 Task: Add Attachment from Trello to Card Card0000000142 in Board Board0000000036 in Workspace WS0000000012 in Trello. Add Cover Blue to Card Card0000000142 in Board Board0000000036 in Workspace WS0000000012 in Trello. Add "Copy Card To …" Button titled Button0000000142 to "bottom" of the list "To Do" to Card Card0000000142 in Board Board0000000036 in Workspace WS0000000012 in Trello. Add Description DS0000000142 to Card Card0000000142 in Board Board0000000036 in Workspace WS0000000012 in Trello. Add Comment CM0000000142 to Card Card0000000142 in Board Board0000000036 in Workspace WS0000000012 in Trello
Action: Mouse moved to (294, 378)
Screenshot: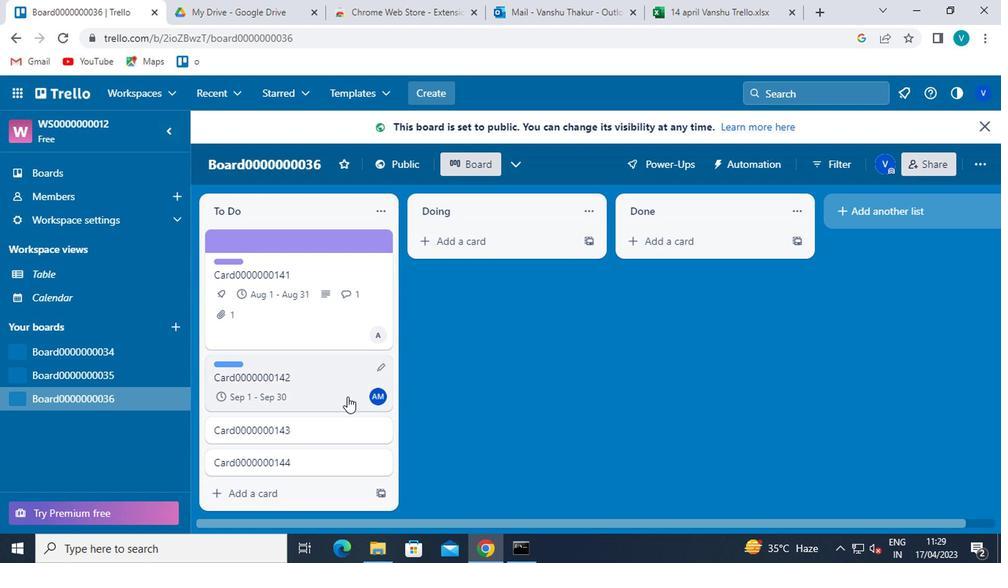 
Action: Mouse pressed left at (294, 378)
Screenshot: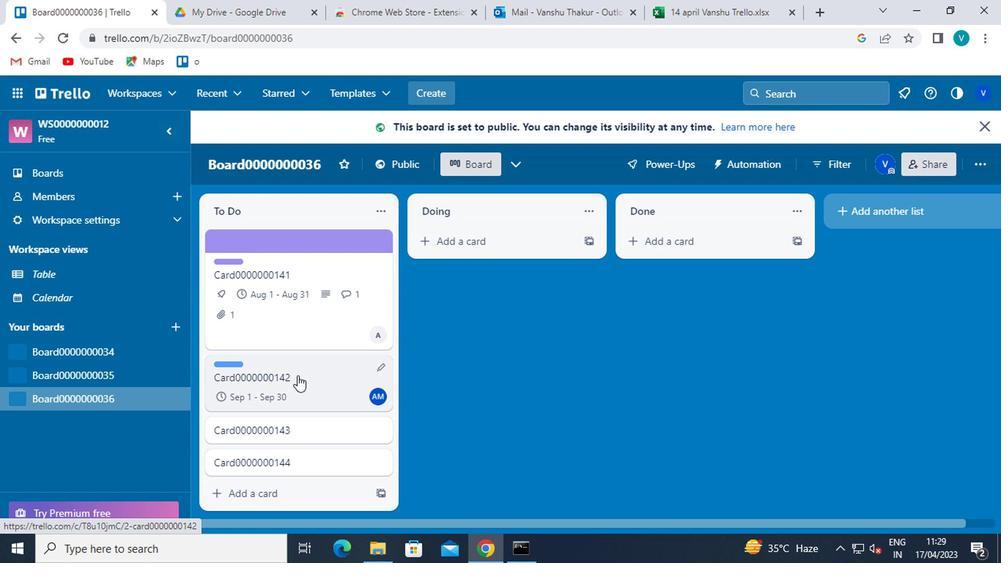 
Action: Mouse moved to (663, 319)
Screenshot: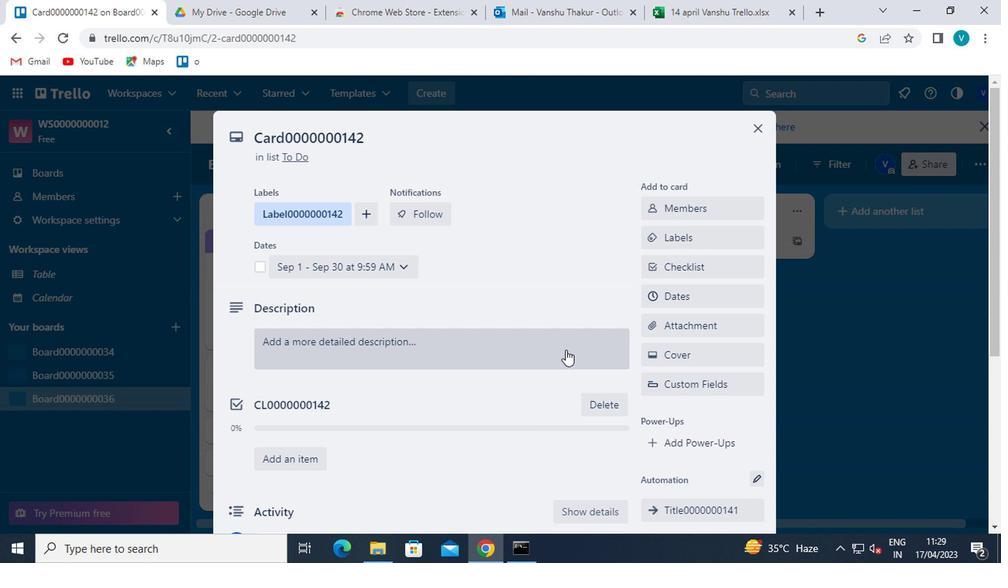 
Action: Mouse pressed left at (663, 319)
Screenshot: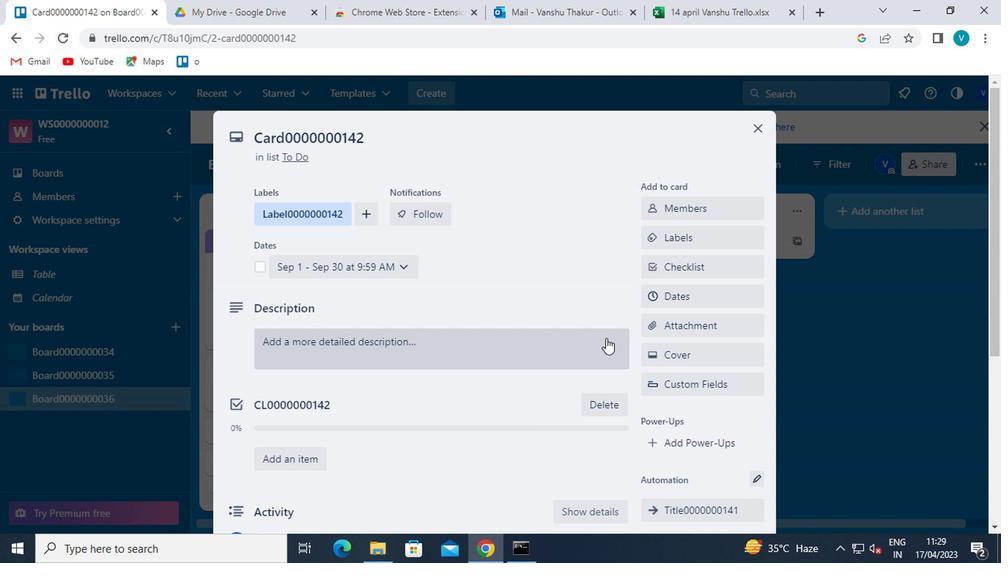 
Action: Mouse moved to (682, 178)
Screenshot: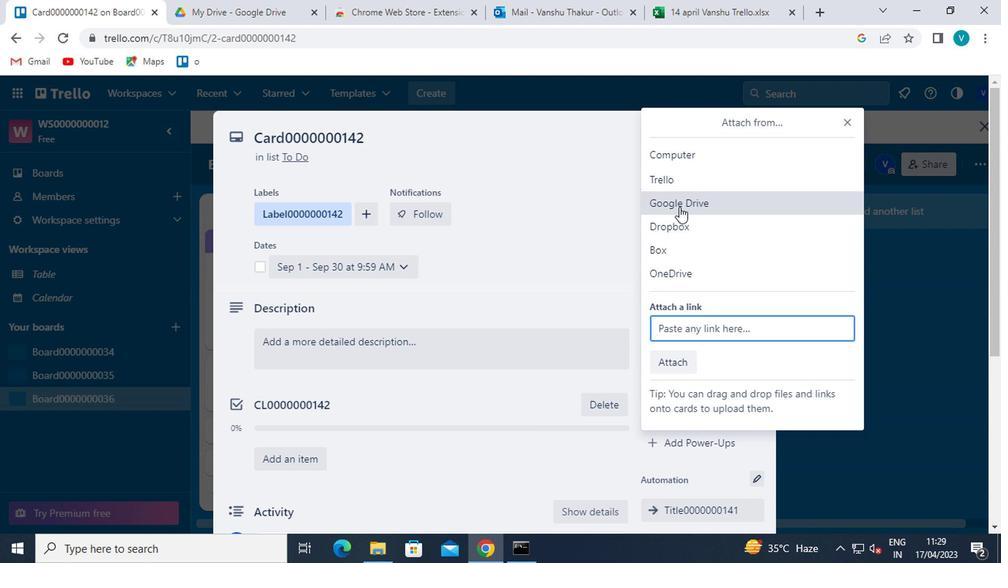 
Action: Mouse pressed left at (682, 178)
Screenshot: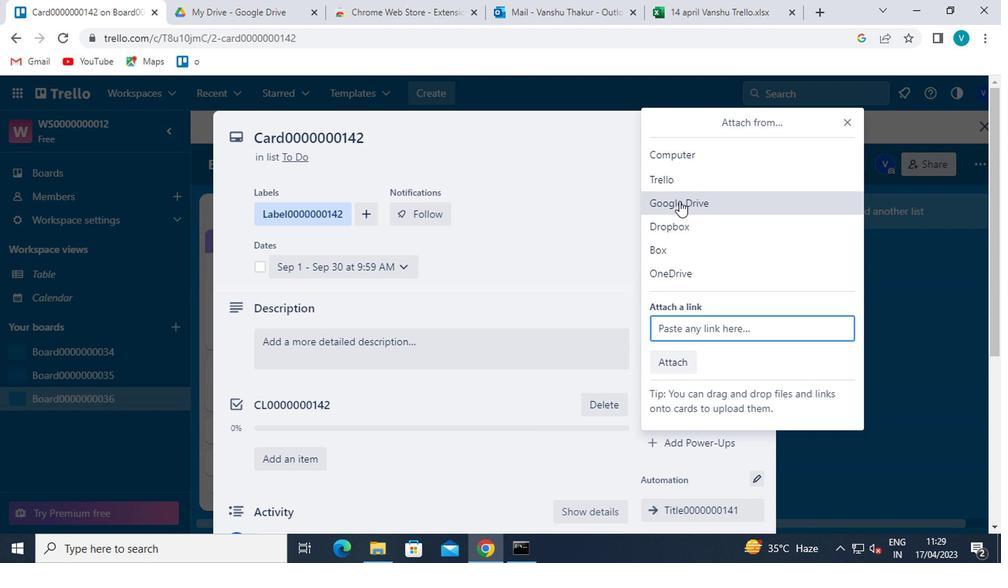 
Action: Mouse moved to (680, 229)
Screenshot: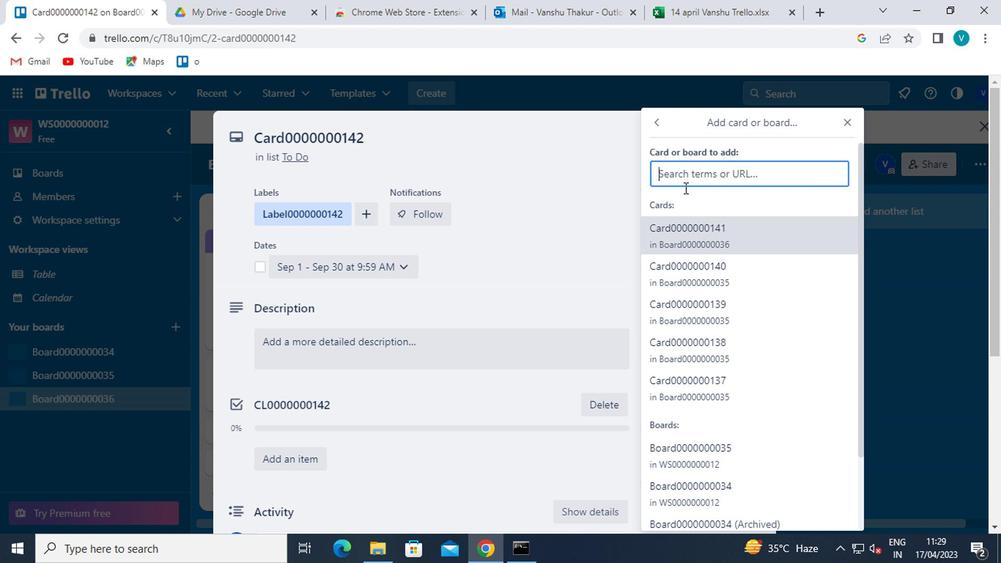 
Action: Mouse pressed left at (680, 229)
Screenshot: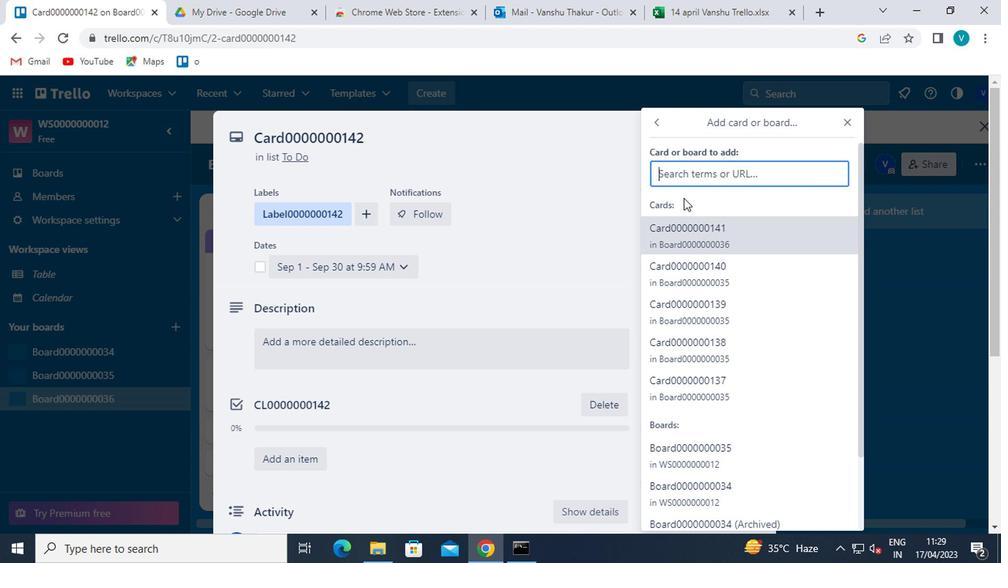 
Action: Mouse moved to (691, 362)
Screenshot: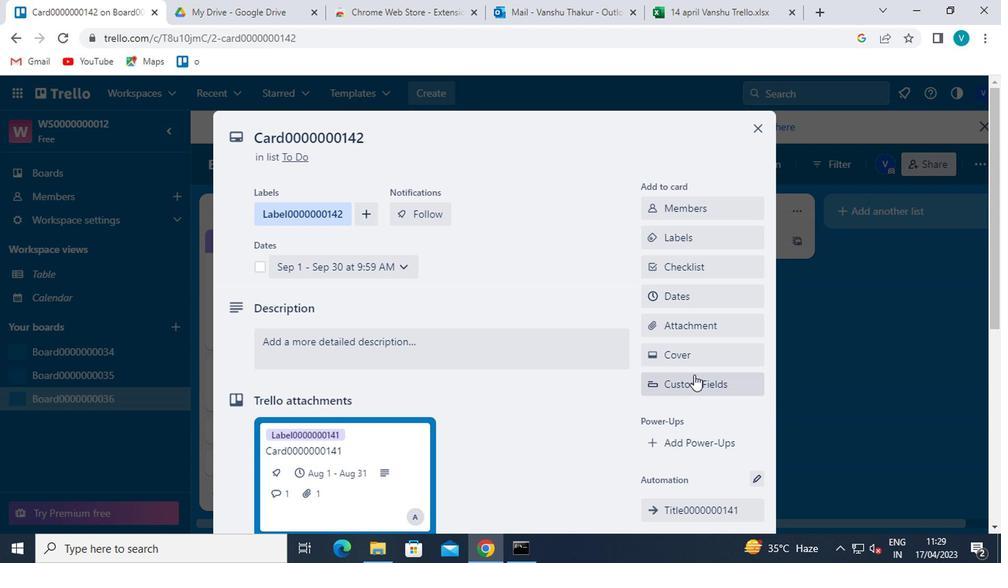 
Action: Mouse pressed left at (691, 362)
Screenshot: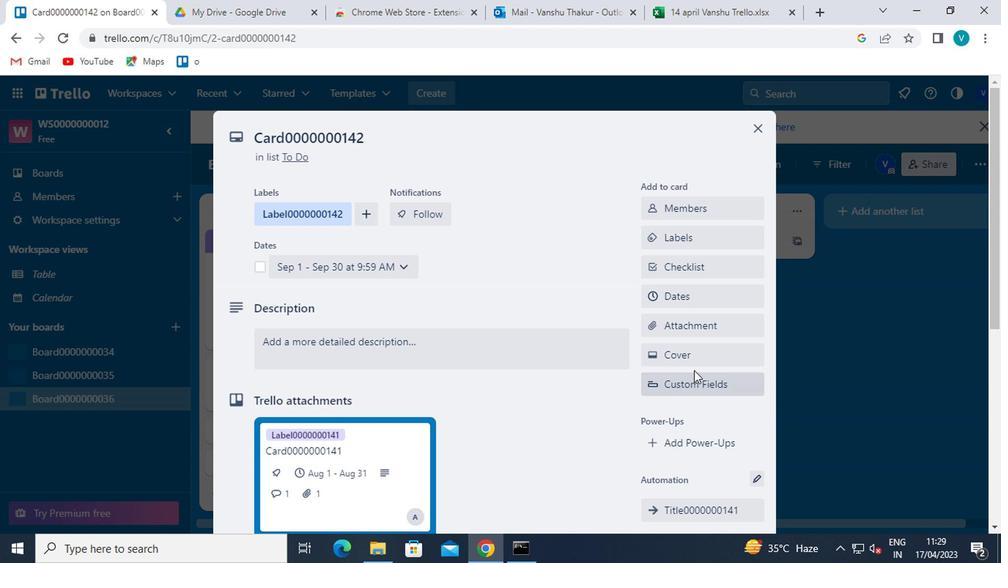 
Action: Mouse moved to (642, 289)
Screenshot: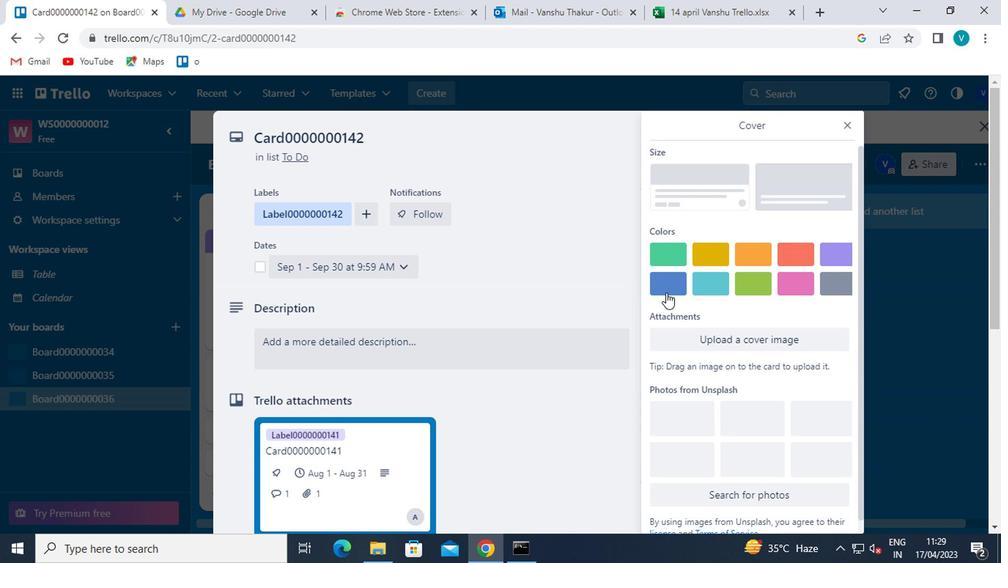 
Action: Mouse pressed left at (642, 289)
Screenshot: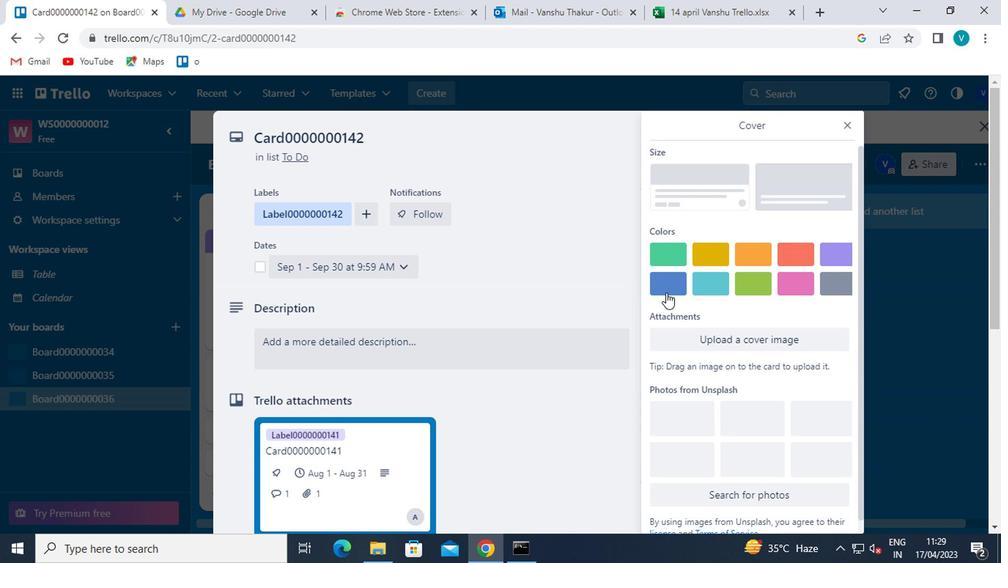 
Action: Mouse moved to (647, 286)
Screenshot: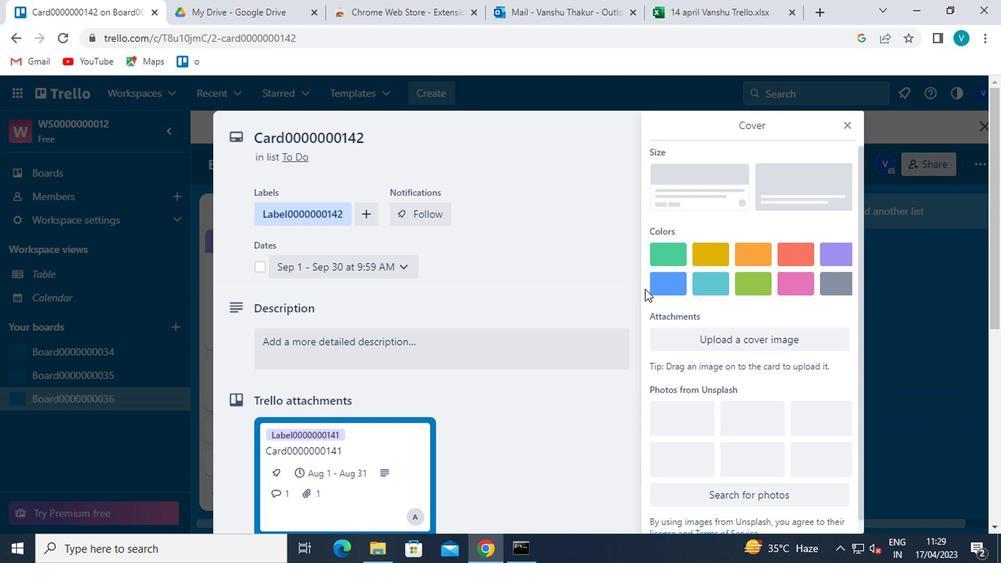
Action: Mouse pressed left at (647, 286)
Screenshot: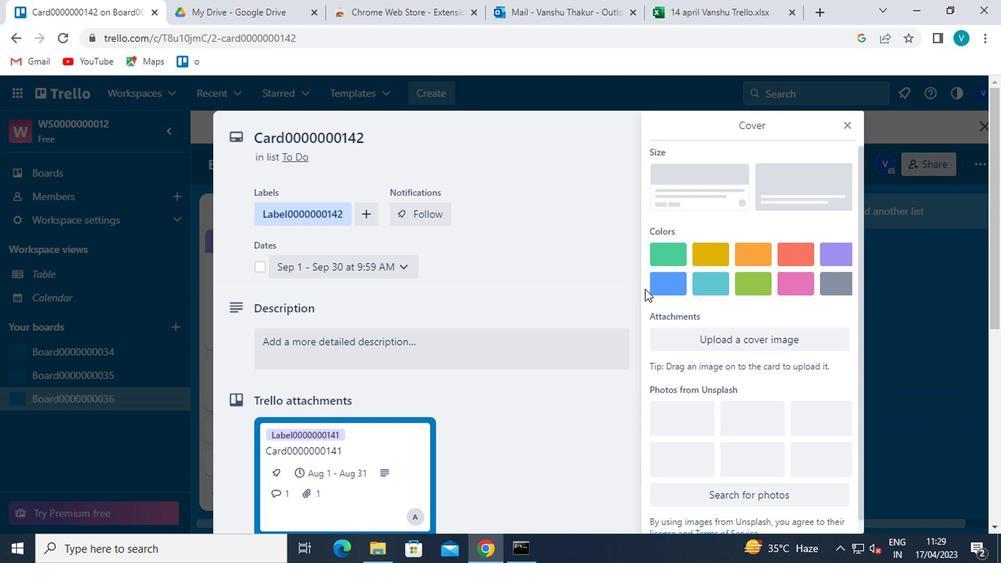 
Action: Mouse moved to (848, 118)
Screenshot: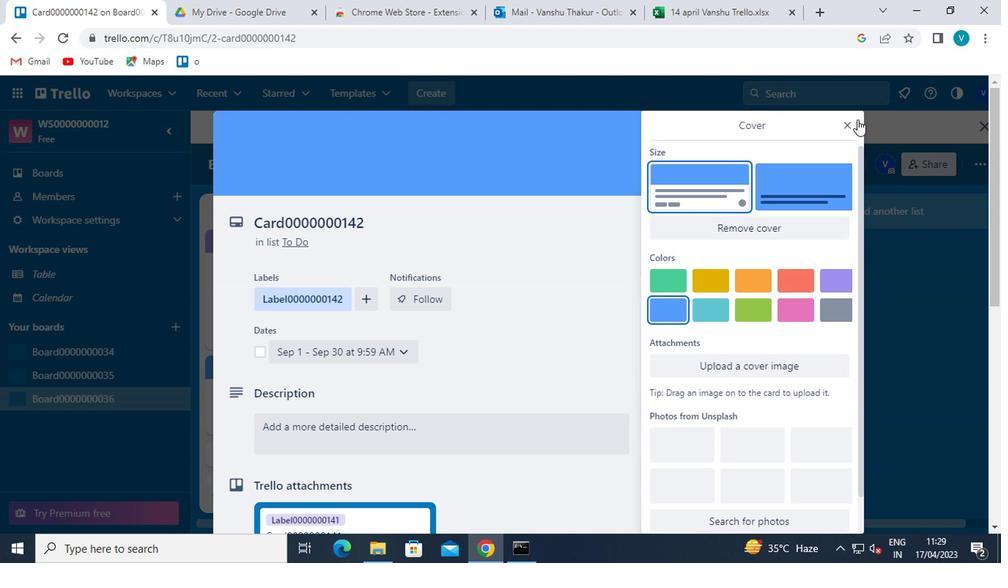 
Action: Mouse pressed left at (848, 118)
Screenshot: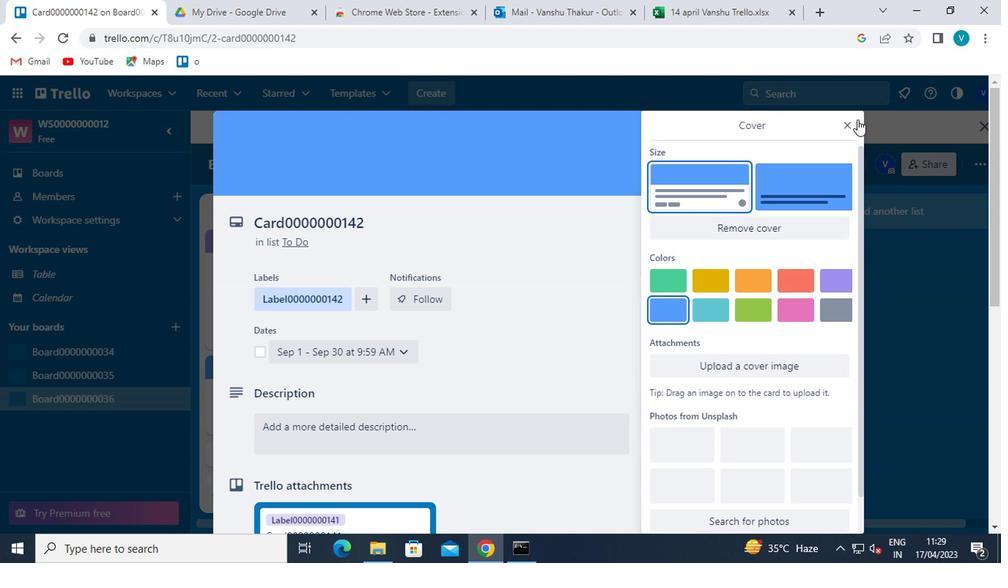 
Action: Mouse moved to (765, 319)
Screenshot: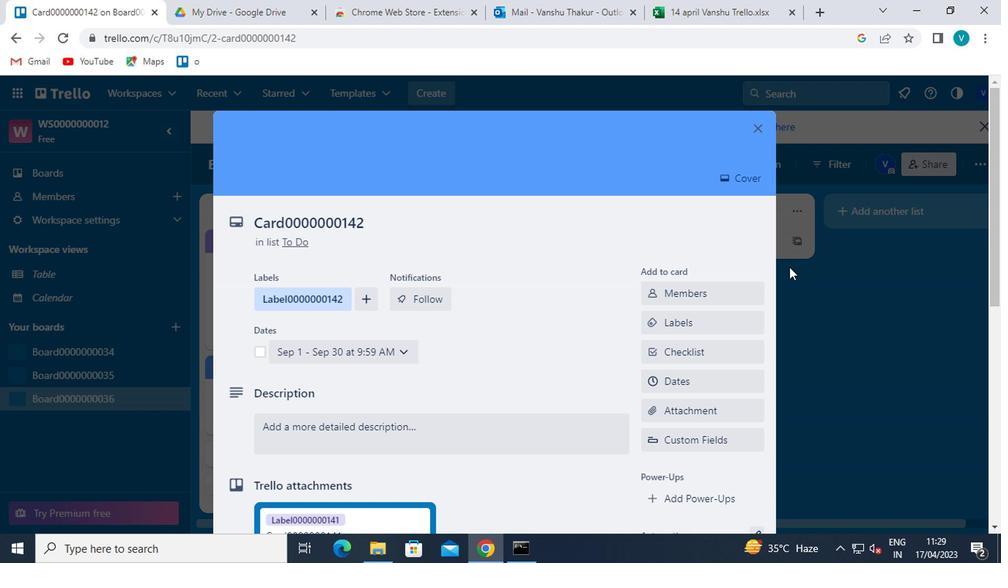 
Action: Mouse scrolled (765, 318) with delta (0, -1)
Screenshot: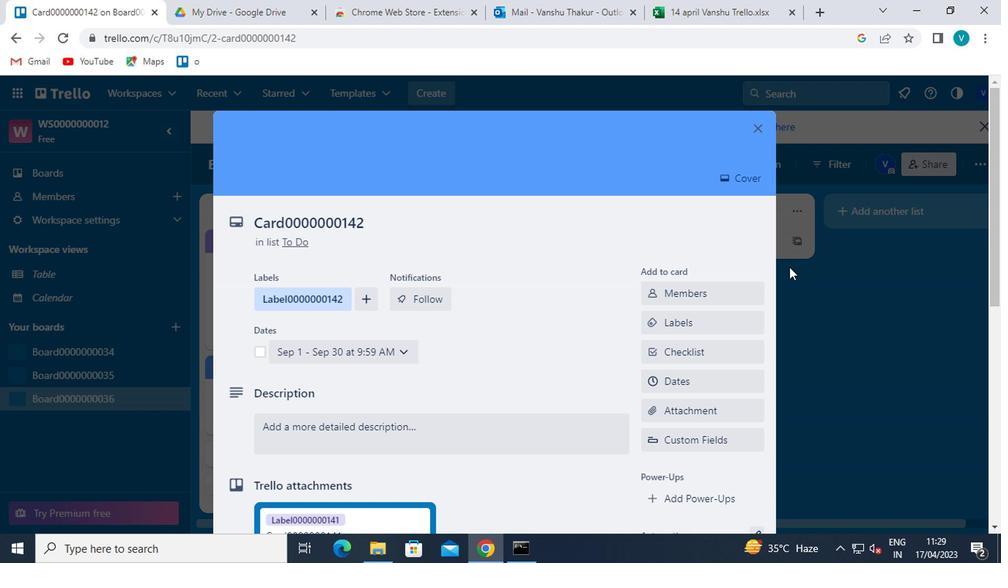 
Action: Mouse moved to (760, 324)
Screenshot: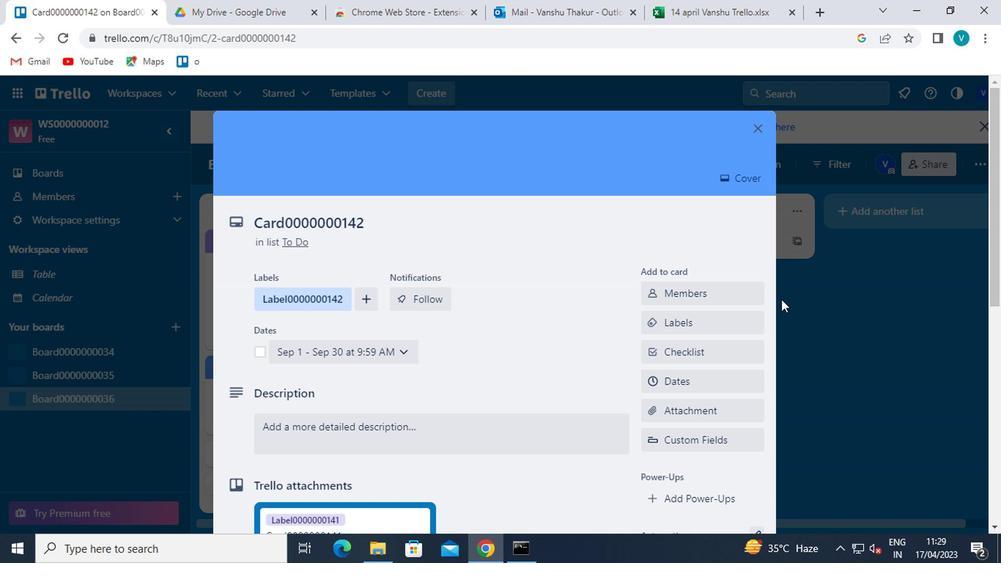 
Action: Mouse scrolled (760, 324) with delta (0, 0)
Screenshot: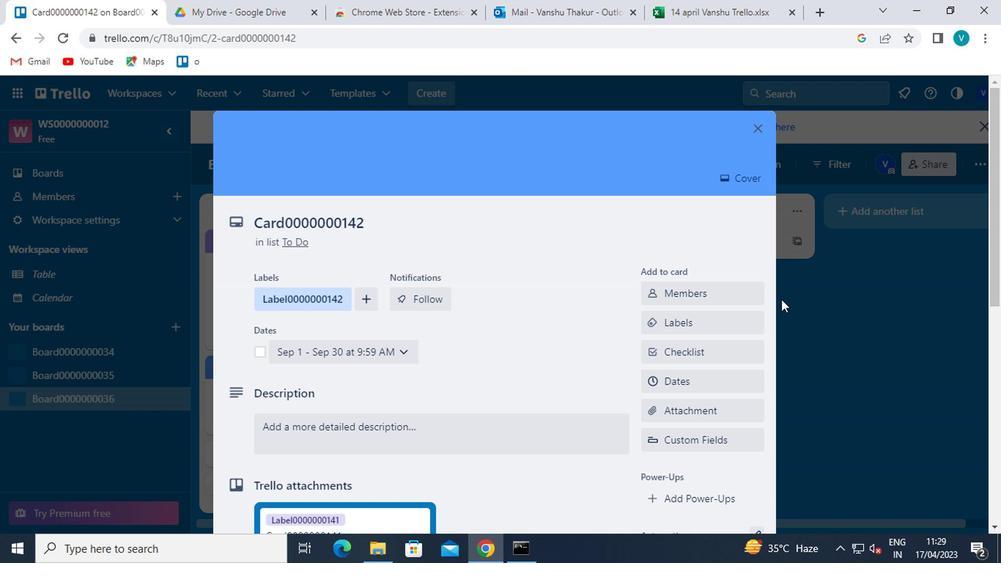 
Action: Mouse moved to (689, 442)
Screenshot: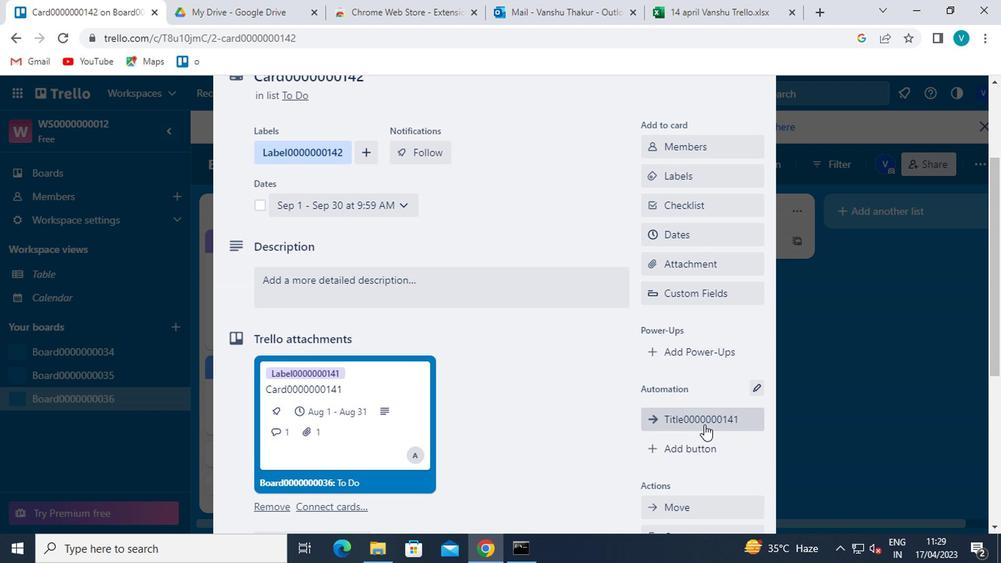 
Action: Mouse pressed left at (689, 442)
Screenshot: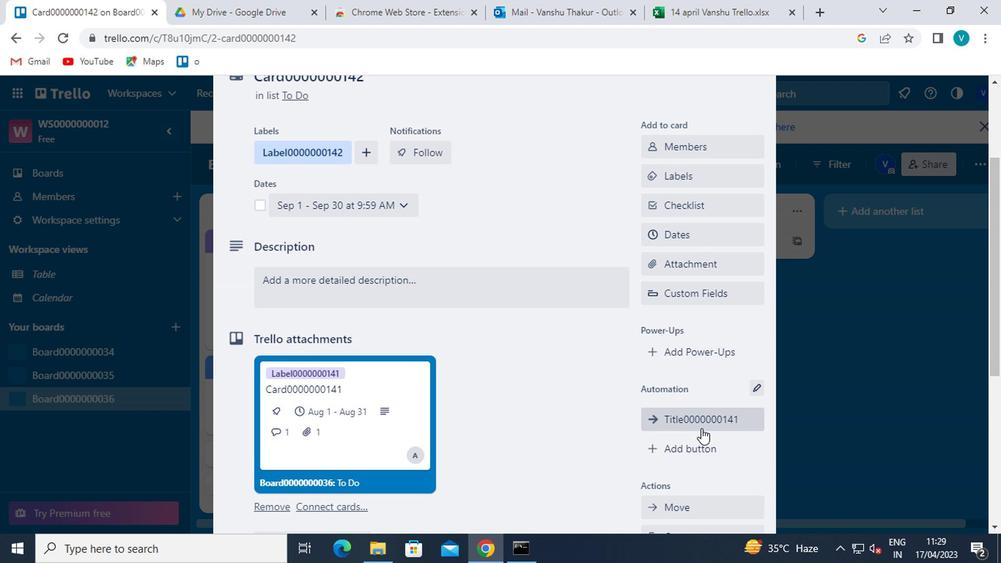 
Action: Mouse moved to (719, 213)
Screenshot: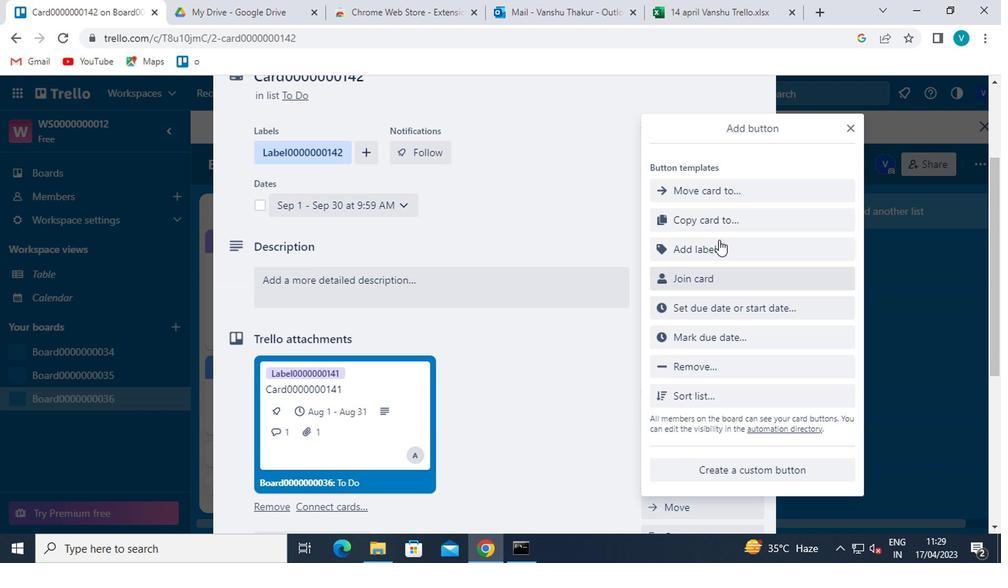 
Action: Mouse pressed left at (719, 213)
Screenshot: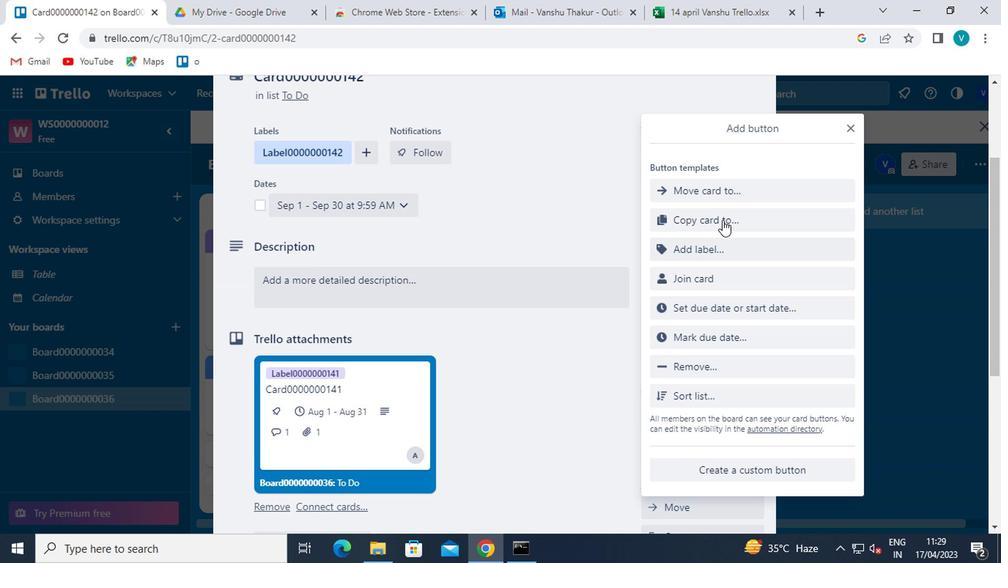 
Action: Mouse moved to (733, 196)
Screenshot: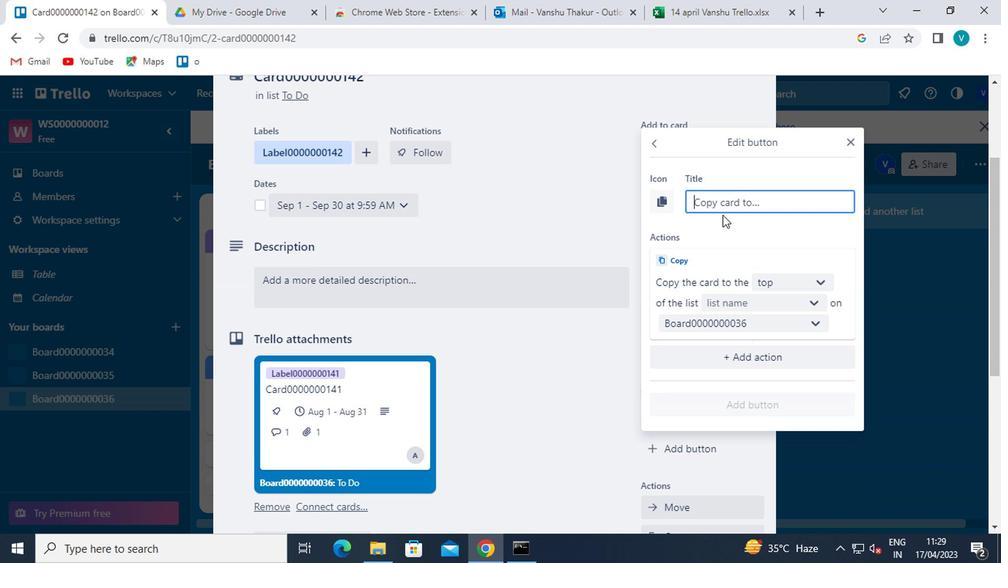 
Action: Mouse pressed left at (733, 196)
Screenshot: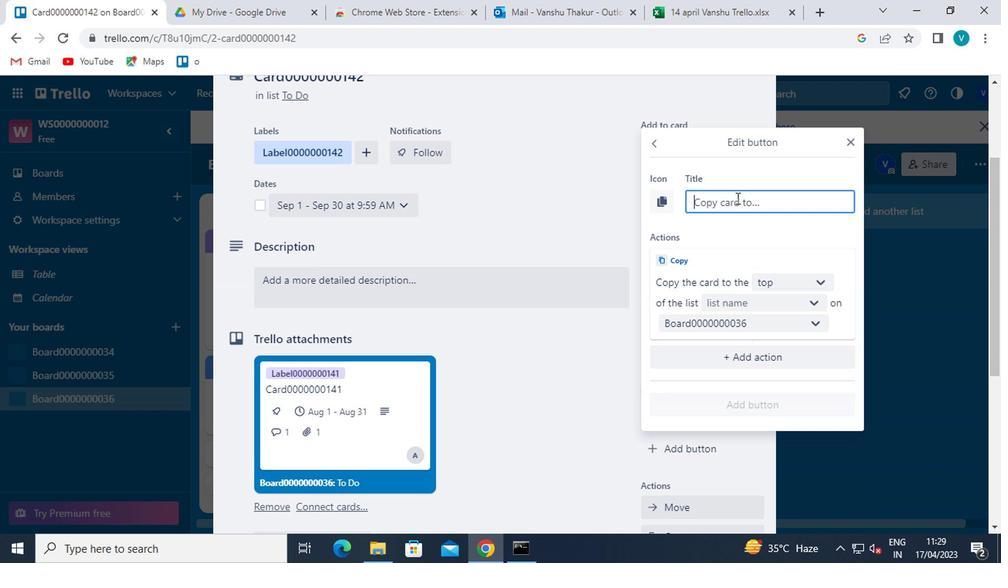 
Action: Key pressed <Key.shift>BUTTON0000000142
Screenshot: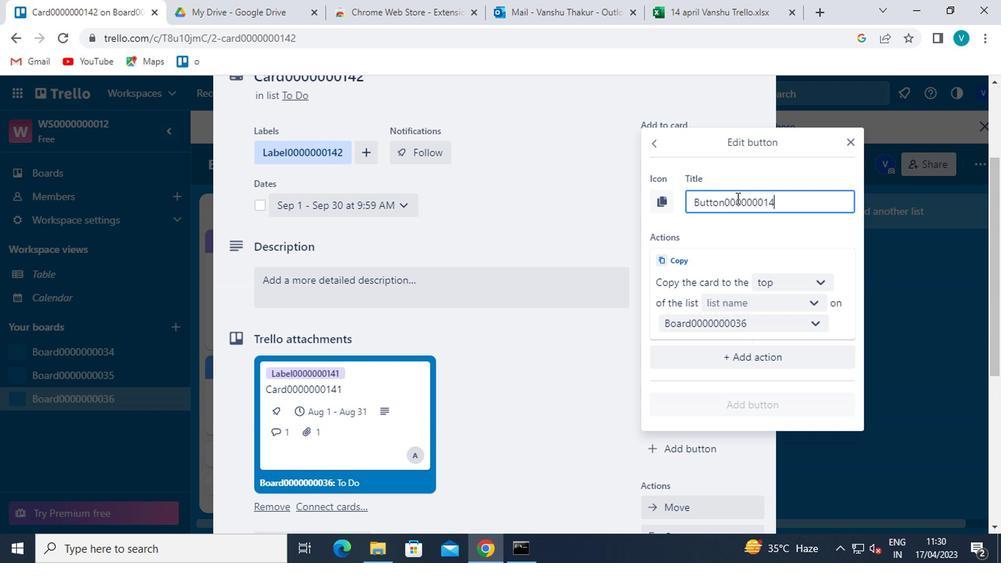 
Action: Mouse moved to (768, 280)
Screenshot: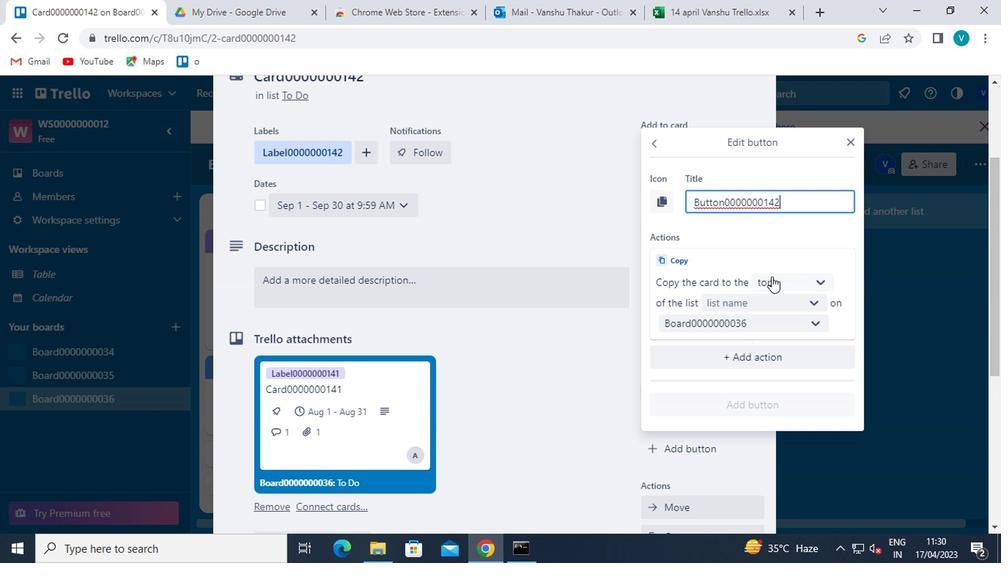 
Action: Mouse pressed left at (768, 280)
Screenshot: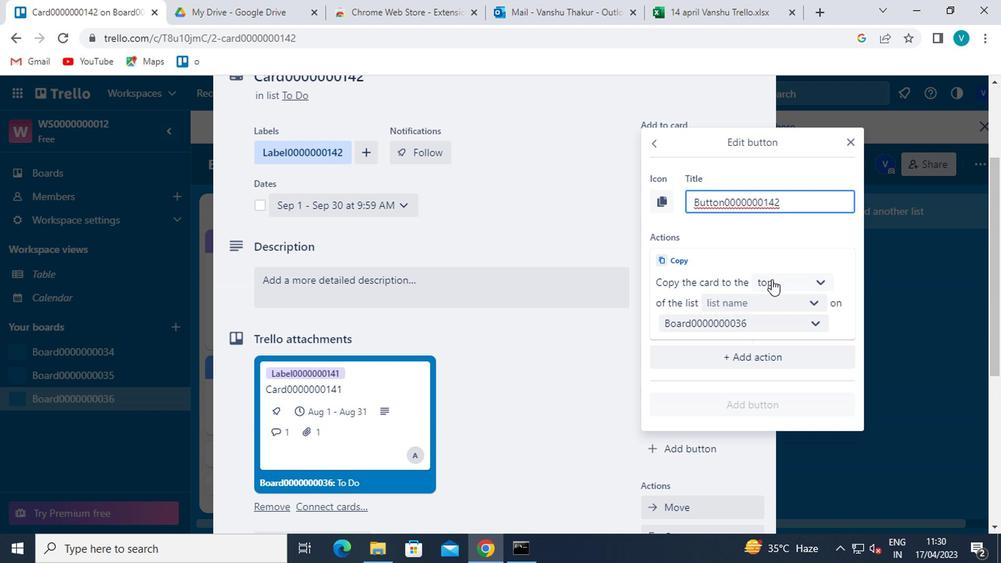 
Action: Mouse moved to (770, 329)
Screenshot: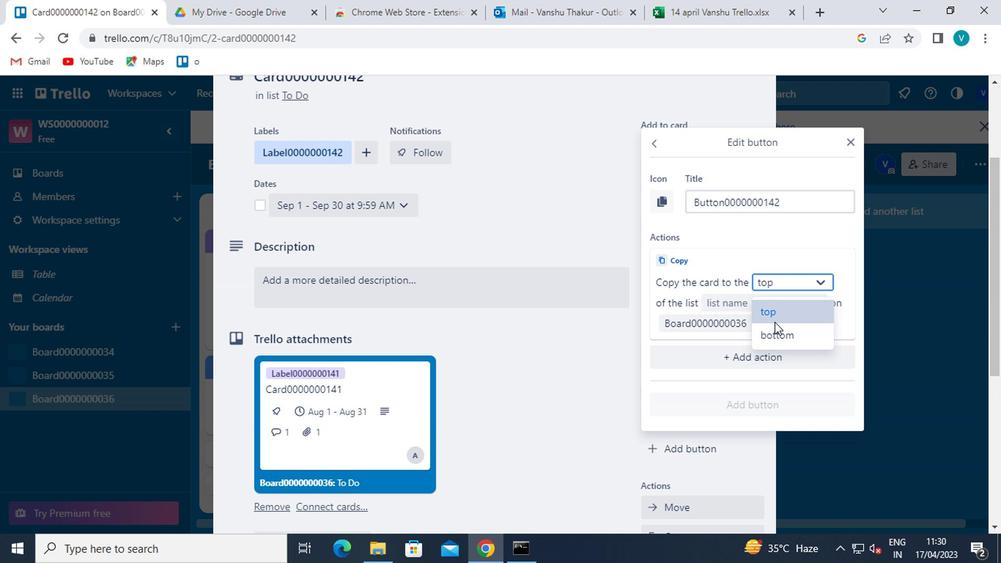 
Action: Mouse pressed left at (770, 329)
Screenshot: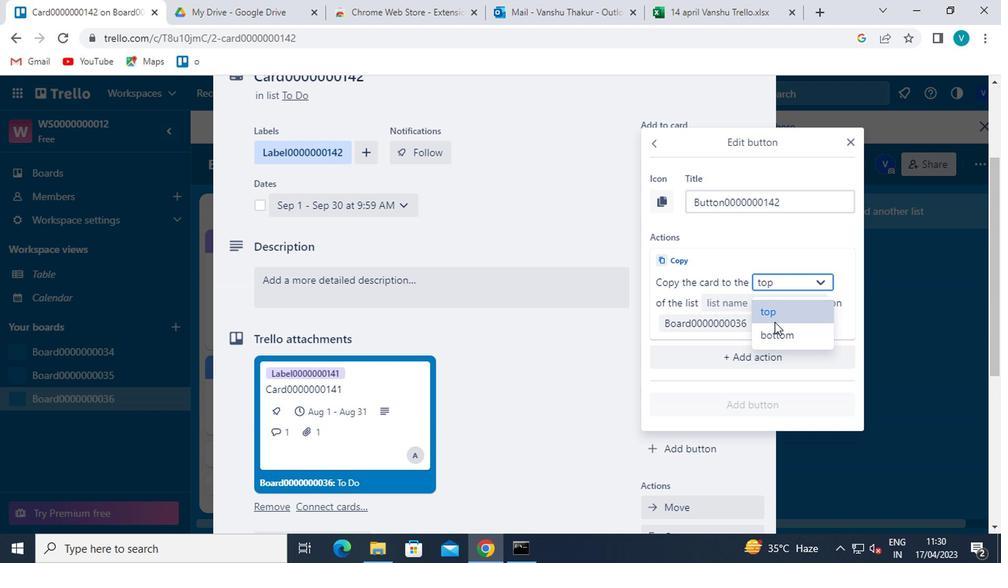 
Action: Mouse moved to (779, 306)
Screenshot: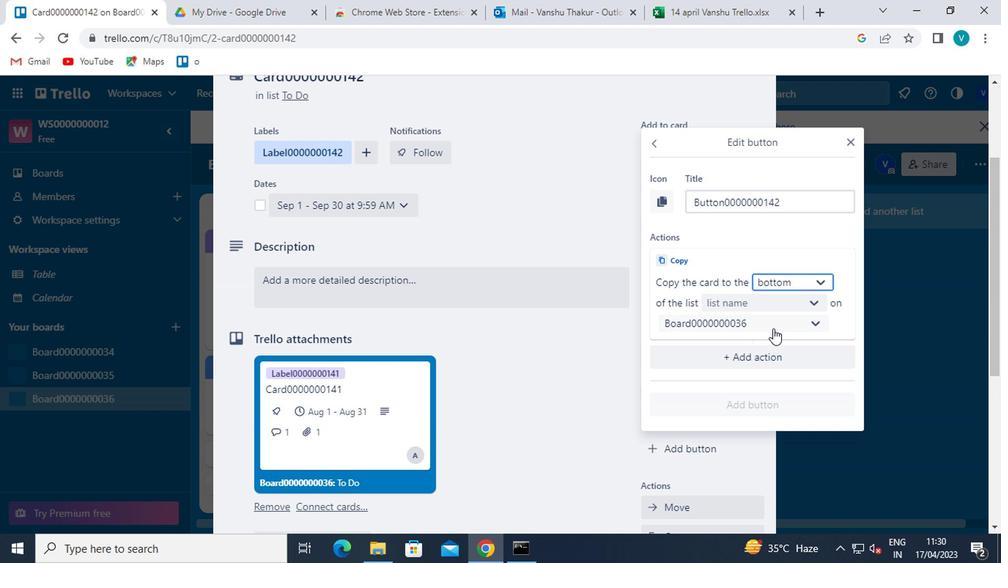 
Action: Mouse pressed left at (779, 306)
Screenshot: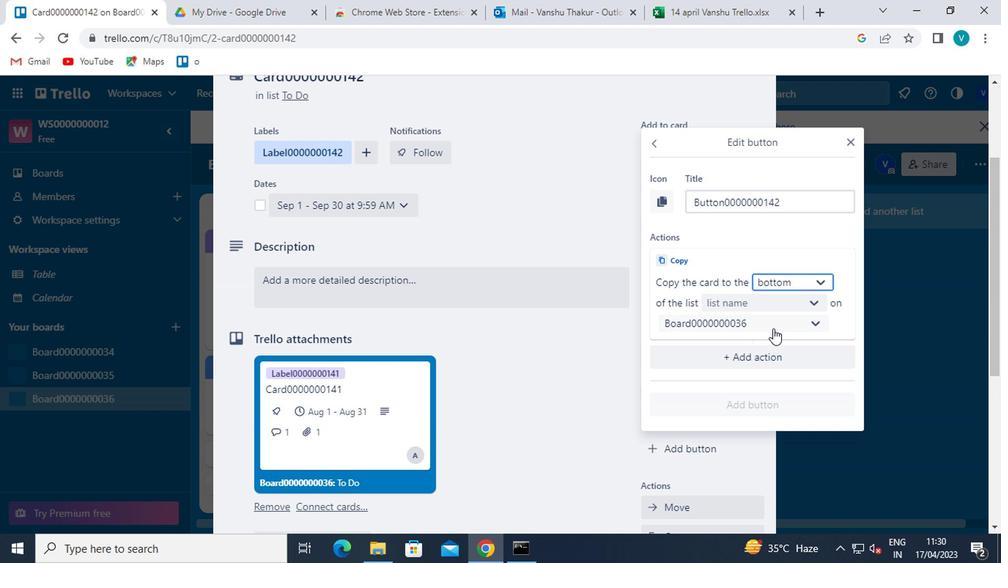 
Action: Mouse moved to (770, 328)
Screenshot: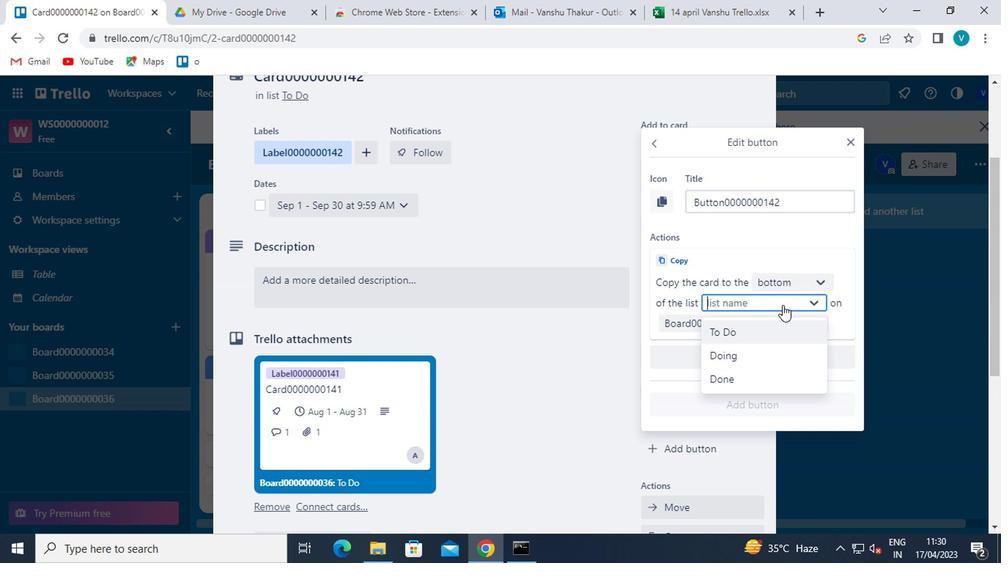 
Action: Mouse pressed left at (770, 328)
Screenshot: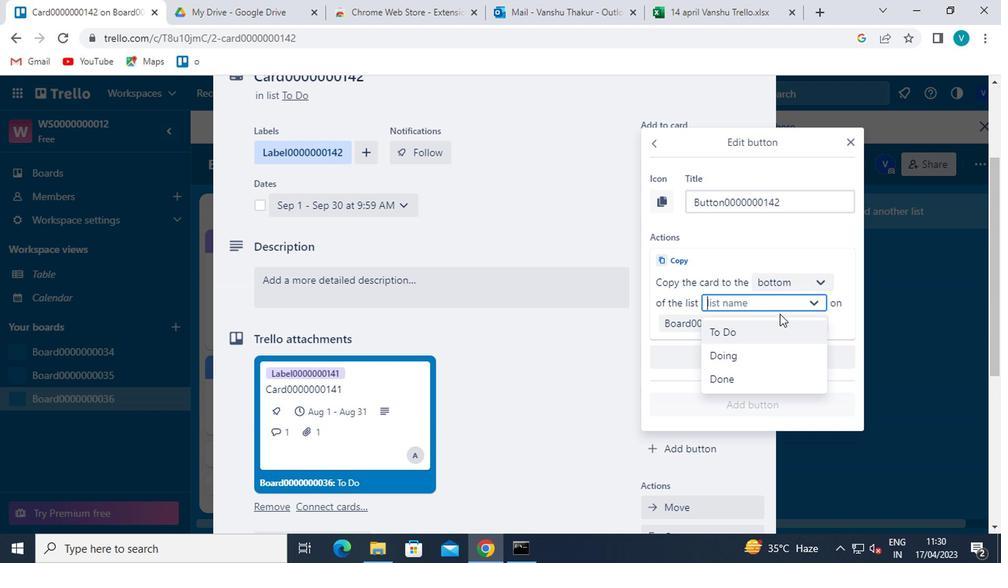 
Action: Mouse moved to (741, 406)
Screenshot: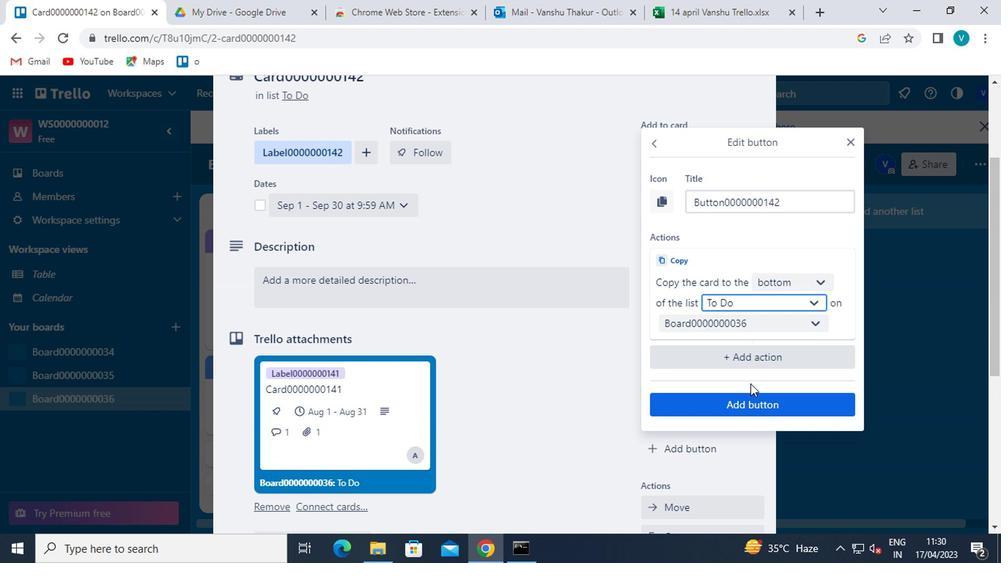 
Action: Mouse pressed left at (741, 406)
Screenshot: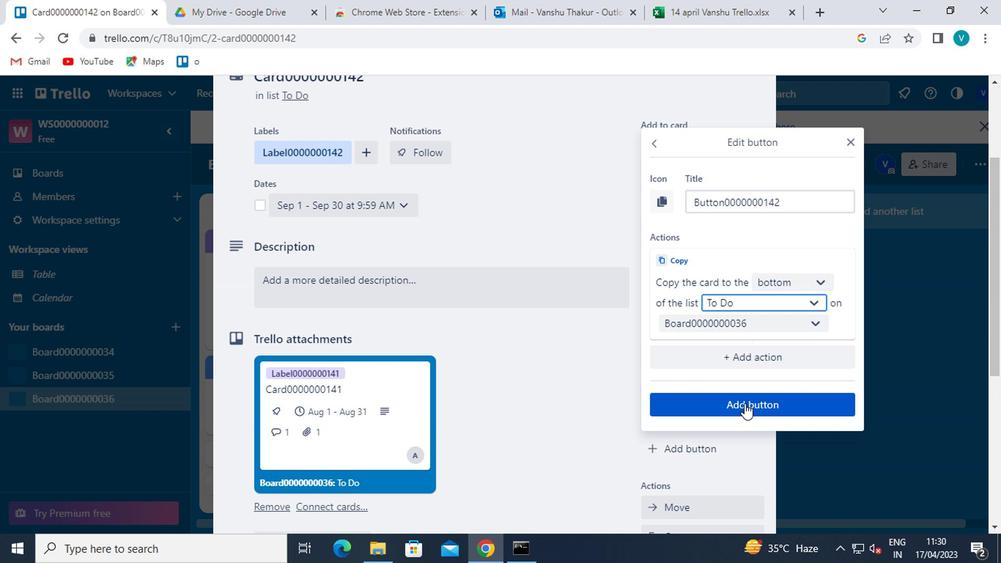 
Action: Mouse moved to (486, 292)
Screenshot: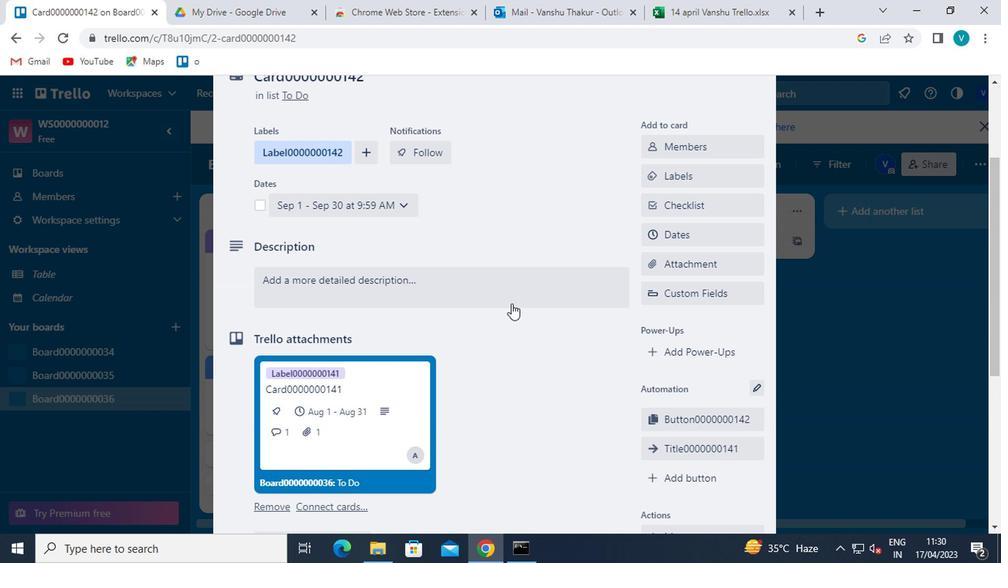 
Action: Mouse pressed left at (486, 292)
Screenshot: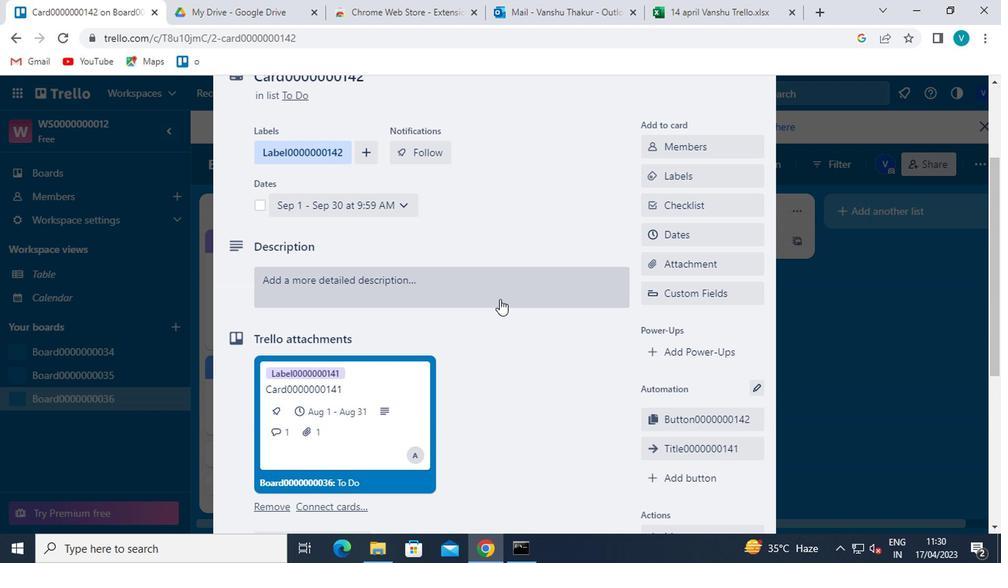 
Action: Key pressed <Key.shift>DS0000000142
Screenshot: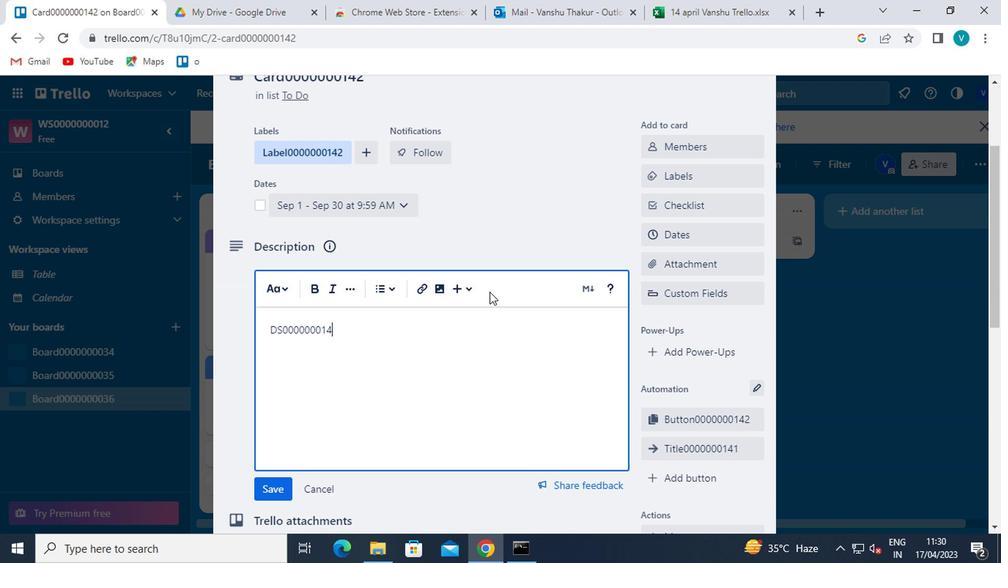 
Action: Mouse moved to (270, 491)
Screenshot: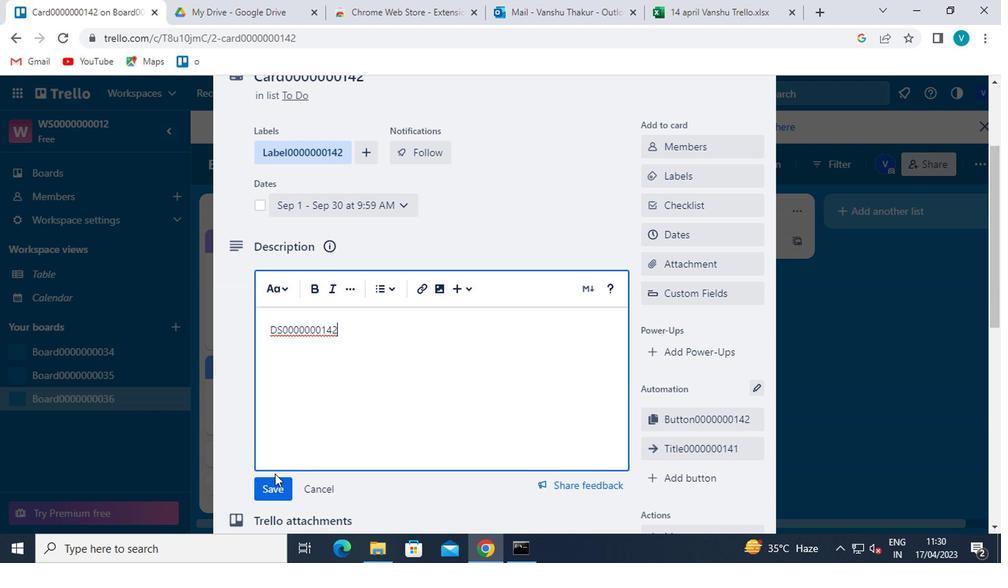 
Action: Mouse pressed left at (270, 491)
Screenshot: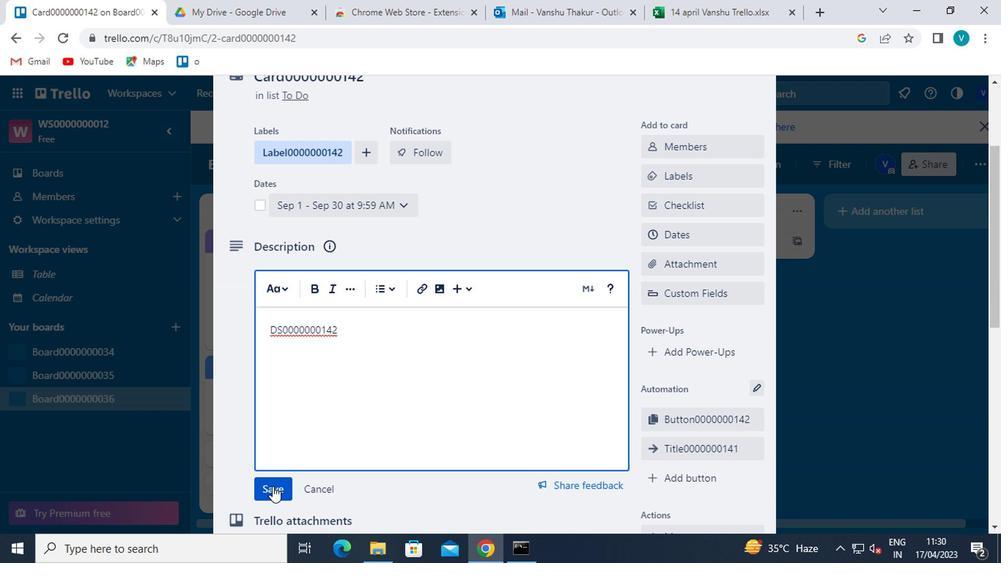 
Action: Mouse moved to (415, 413)
Screenshot: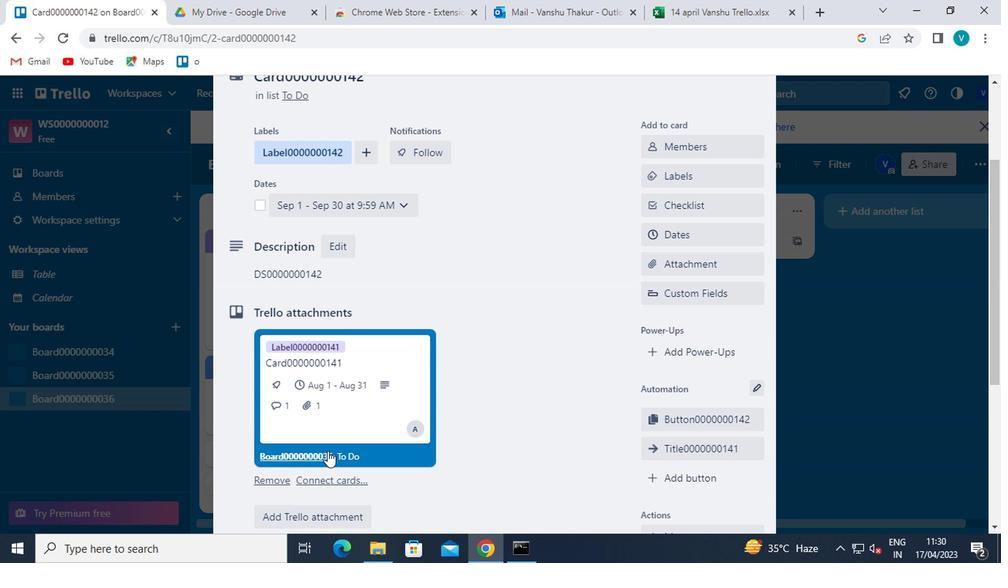 
Action: Mouse scrolled (415, 412) with delta (0, -1)
Screenshot: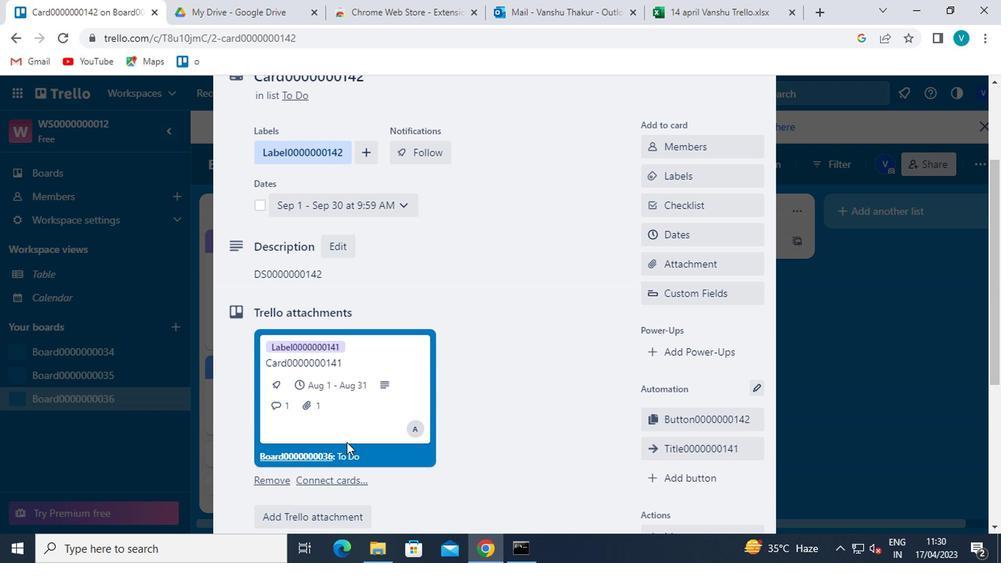 
Action: Mouse scrolled (415, 412) with delta (0, -1)
Screenshot: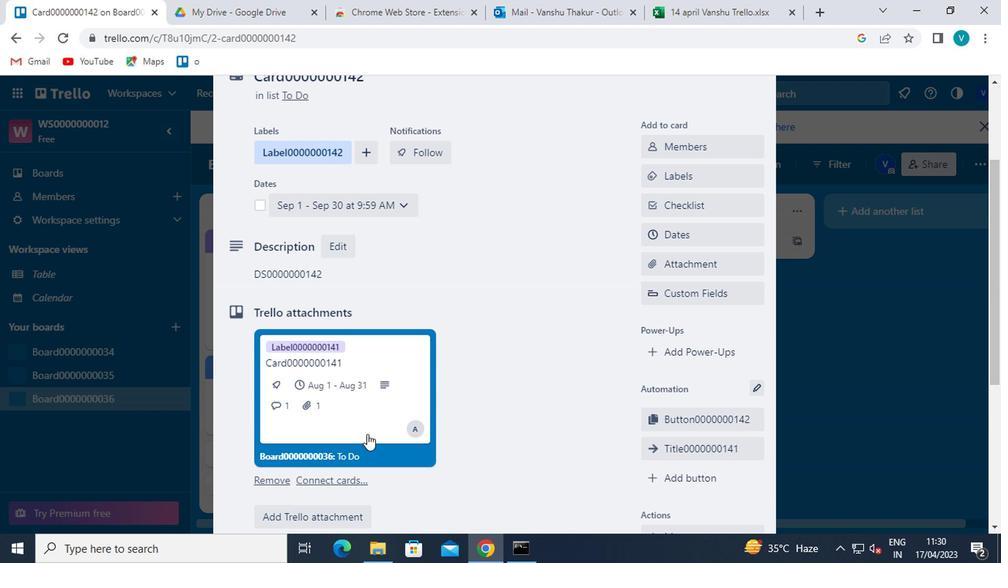 
Action: Mouse moved to (355, 471)
Screenshot: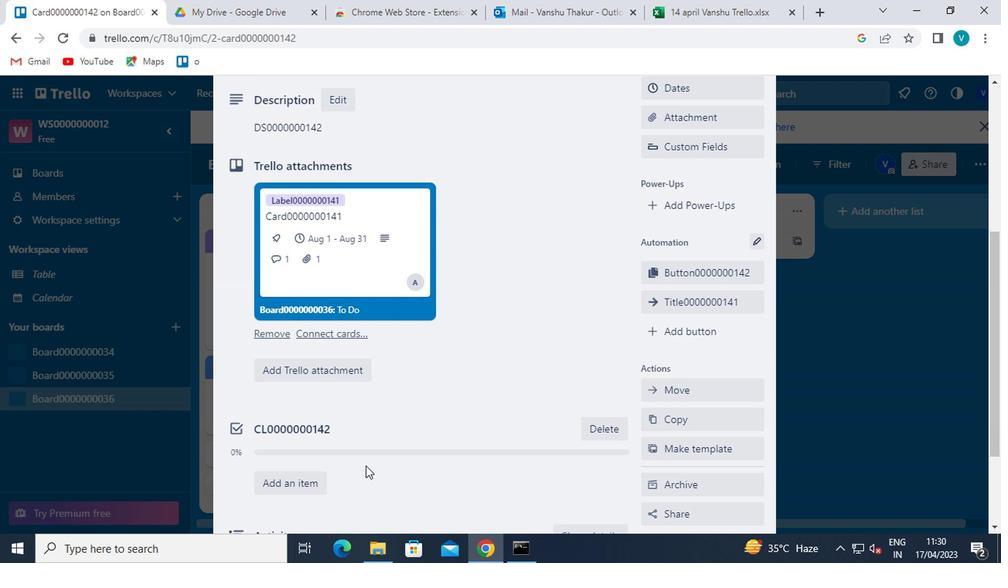 
Action: Mouse scrolled (355, 471) with delta (0, 0)
Screenshot: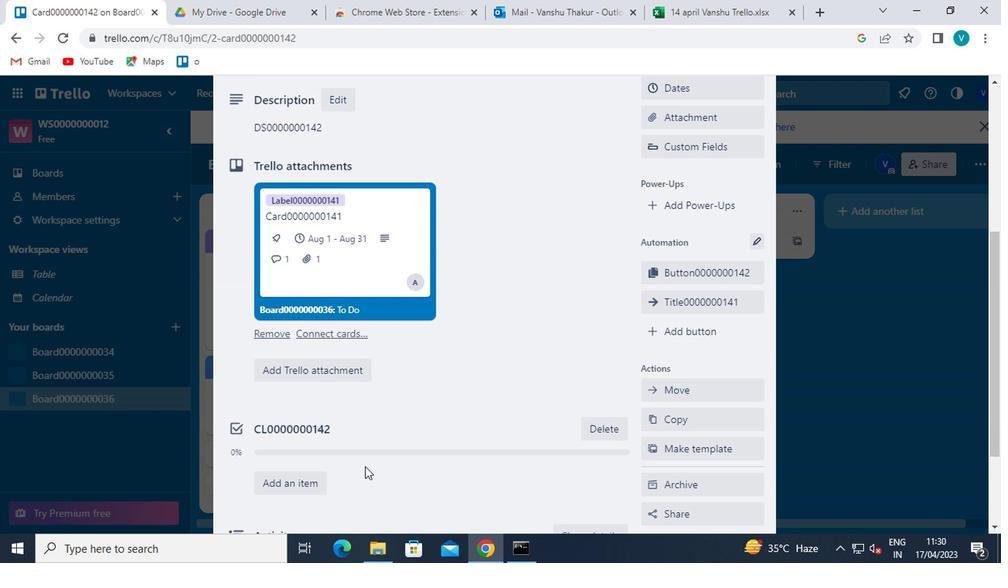 
Action: Mouse moved to (350, 498)
Screenshot: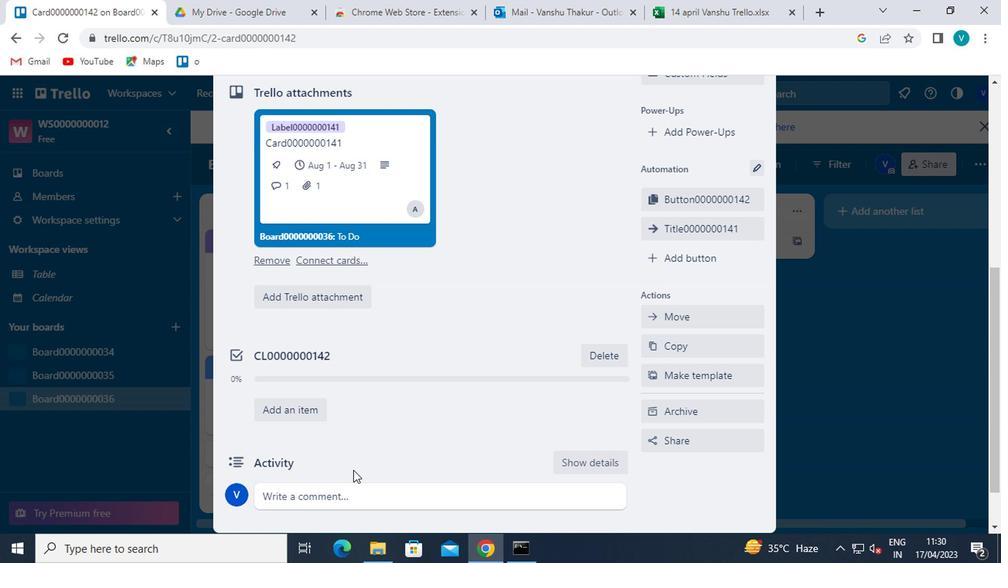 
Action: Mouse pressed left at (350, 498)
Screenshot: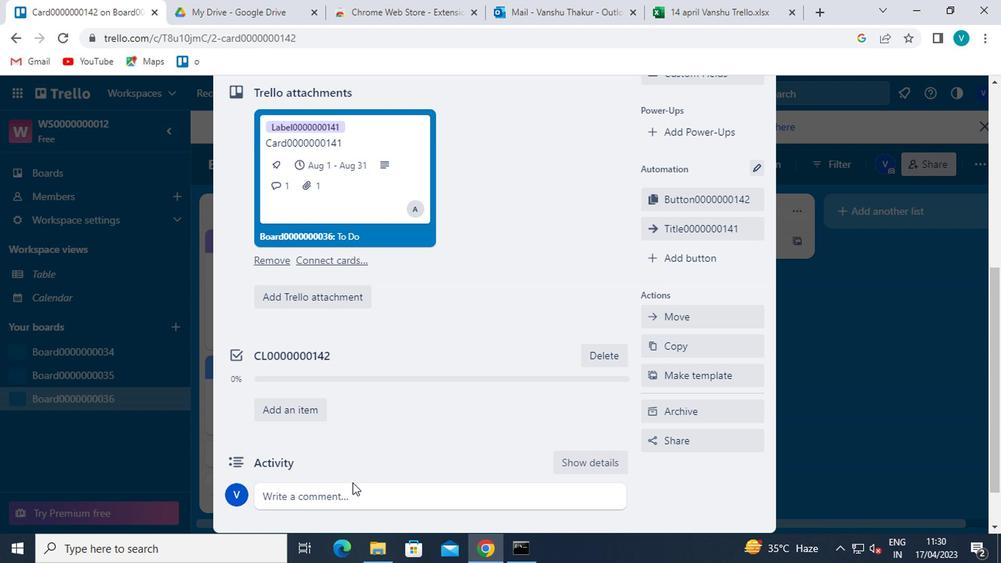 
Action: Mouse moved to (350, 491)
Screenshot: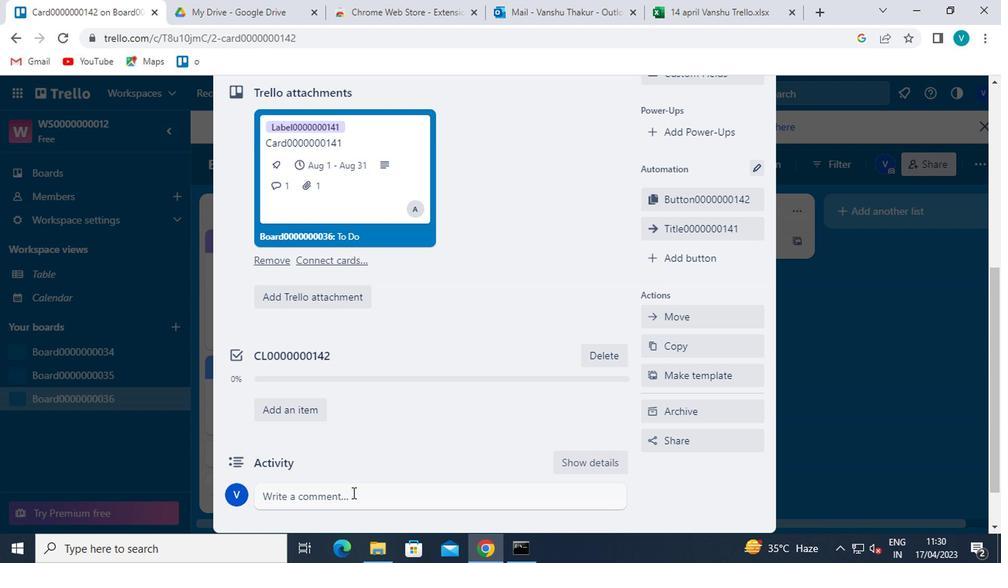 
Action: Key pressed <Key.shift>CM0000000142
Screenshot: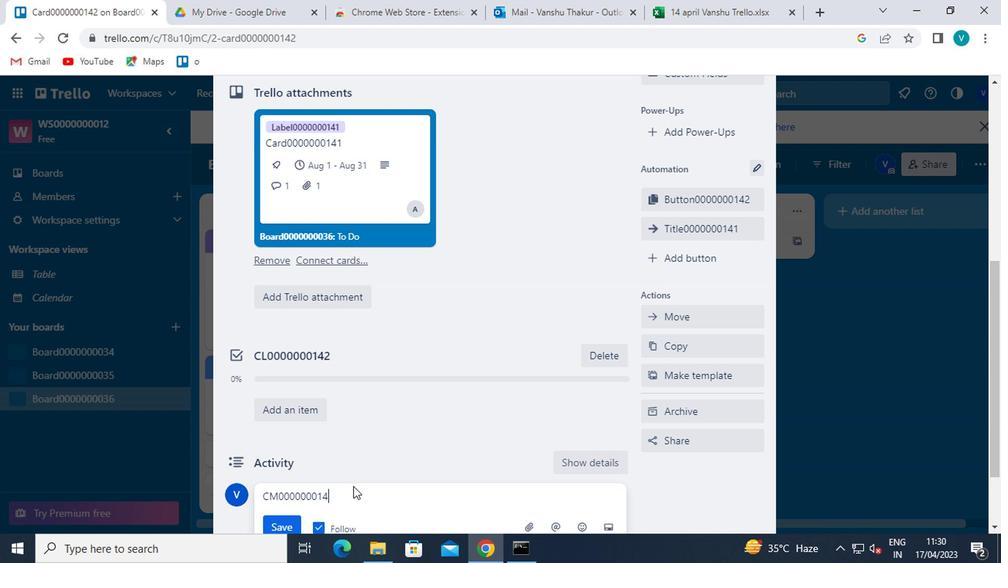 
Action: Mouse moved to (352, 476)
Screenshot: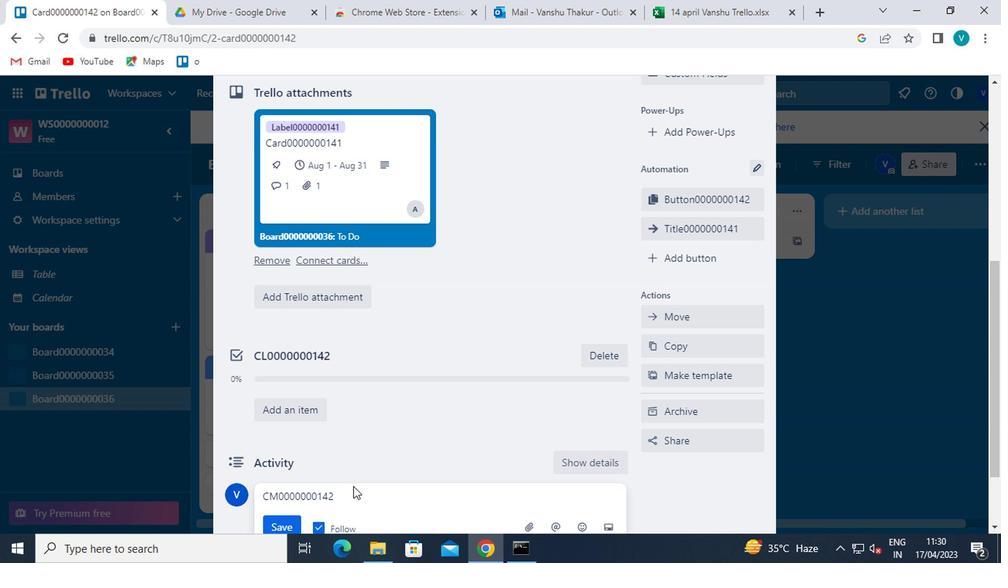 
Action: Mouse scrolled (352, 475) with delta (0, -1)
Screenshot: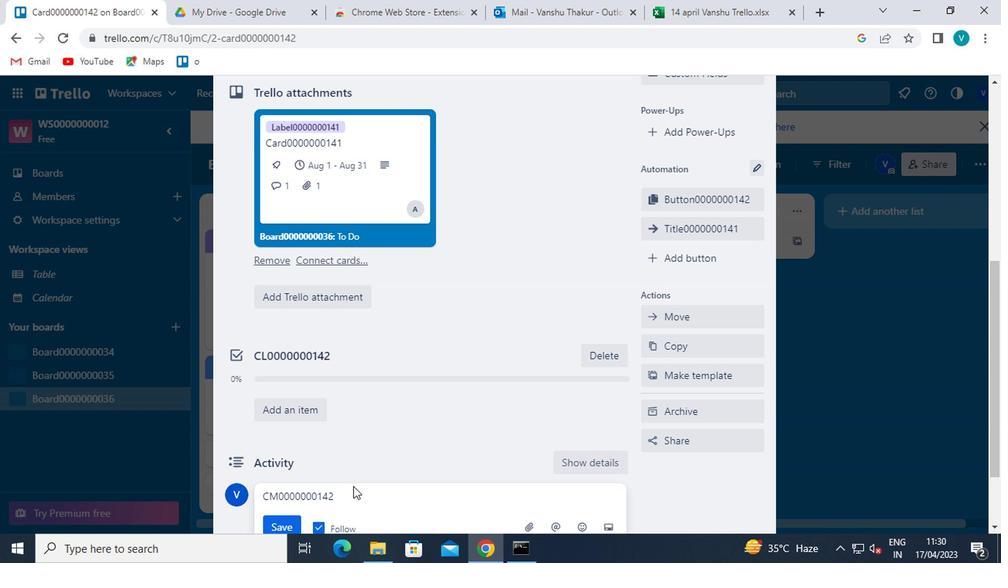 
Action: Mouse moved to (278, 449)
Screenshot: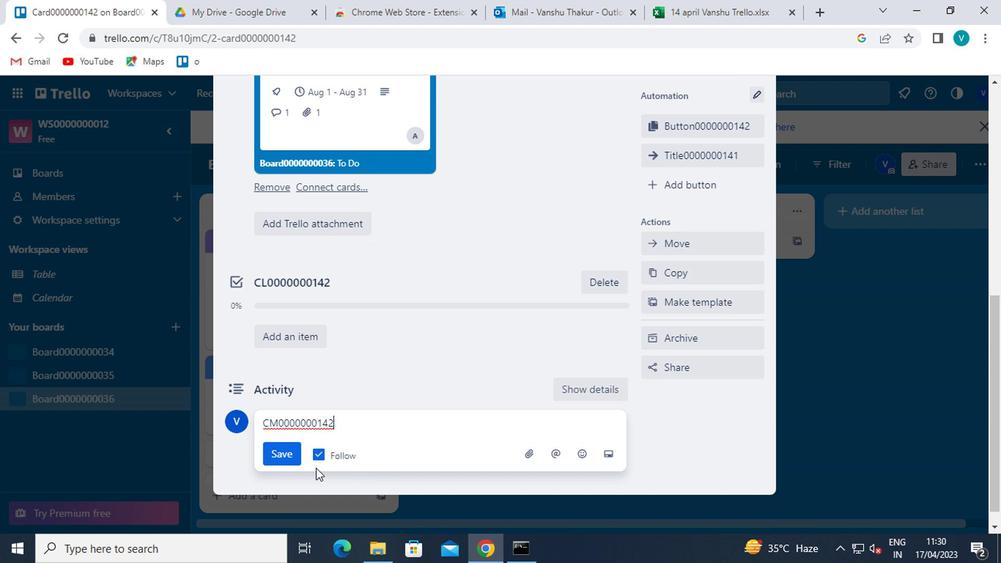 
Action: Mouse pressed left at (278, 449)
Screenshot: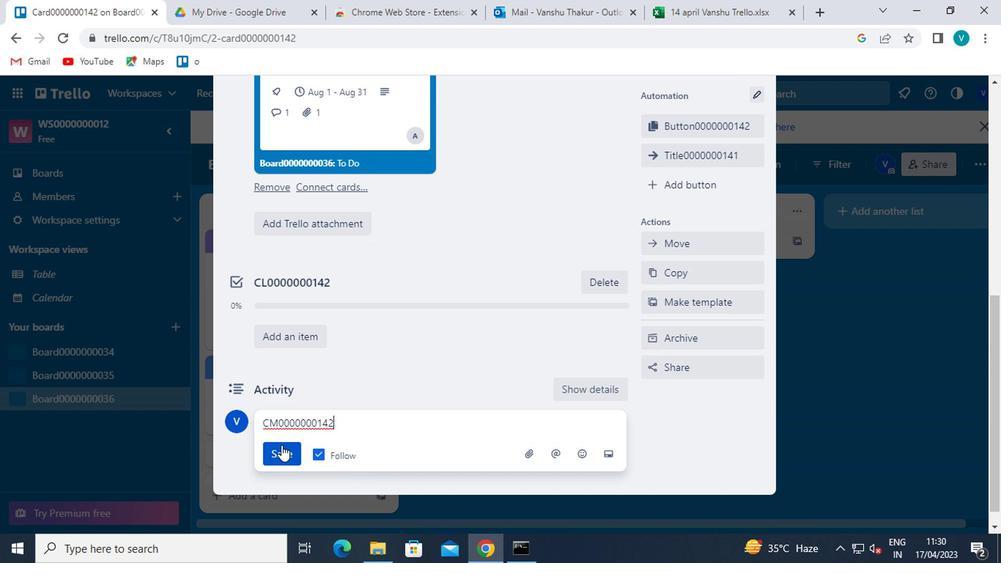 
